 Task: Create a section Data Privacy Sprint and in the section, add a milestone Vulnerability Management in the project AirLink
Action: Mouse moved to (84, 352)
Screenshot: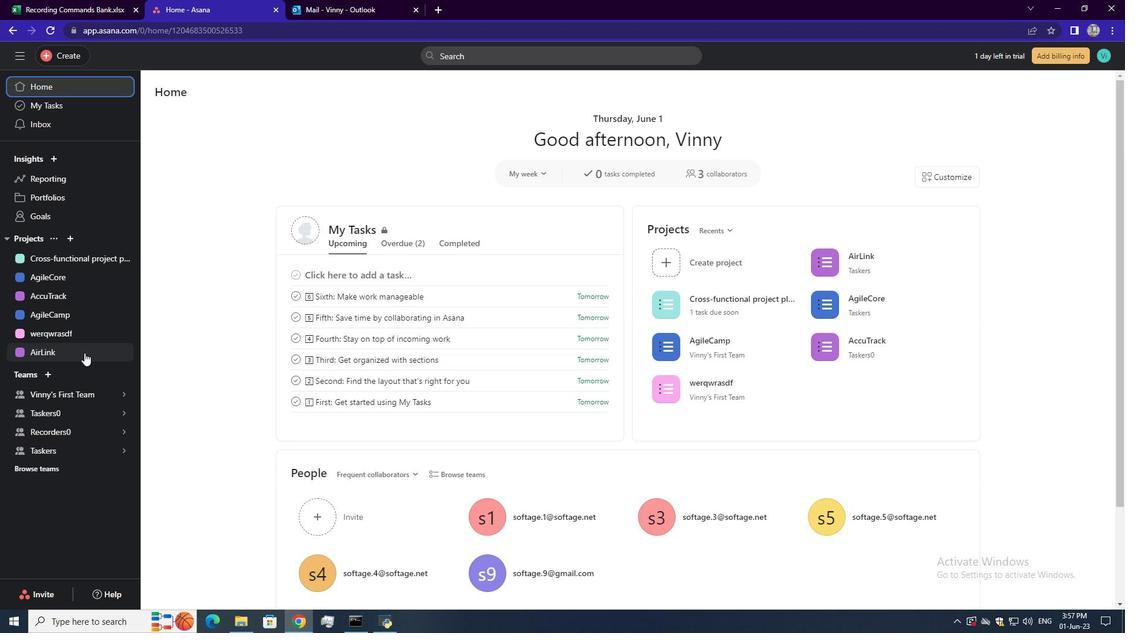 
Action: Mouse pressed left at (84, 352)
Screenshot: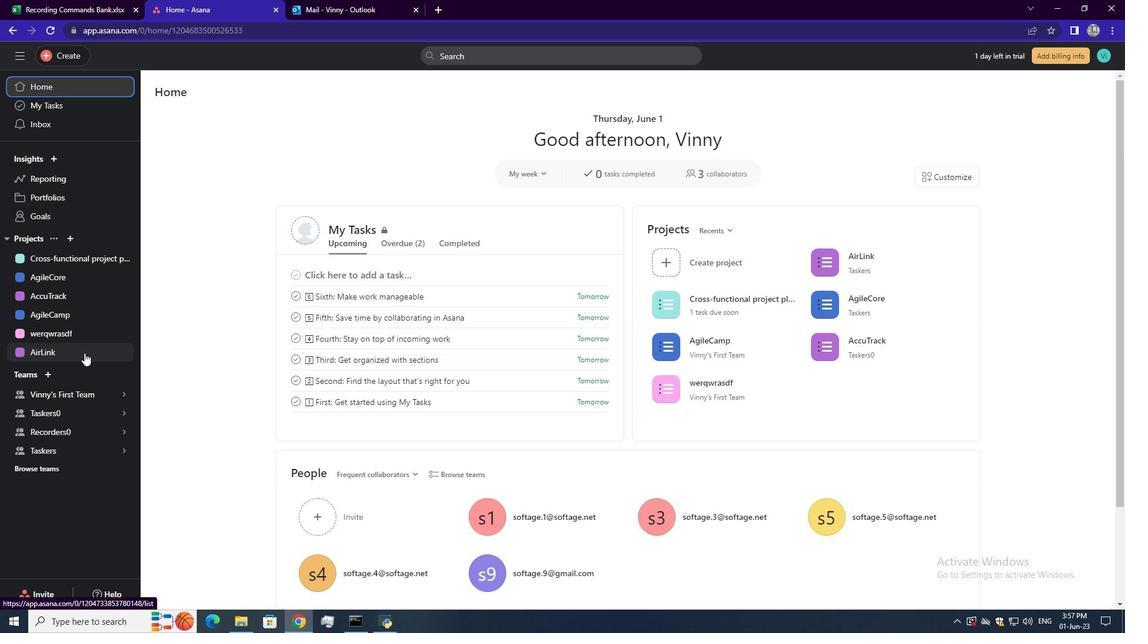 
Action: Mouse moved to (259, 397)
Screenshot: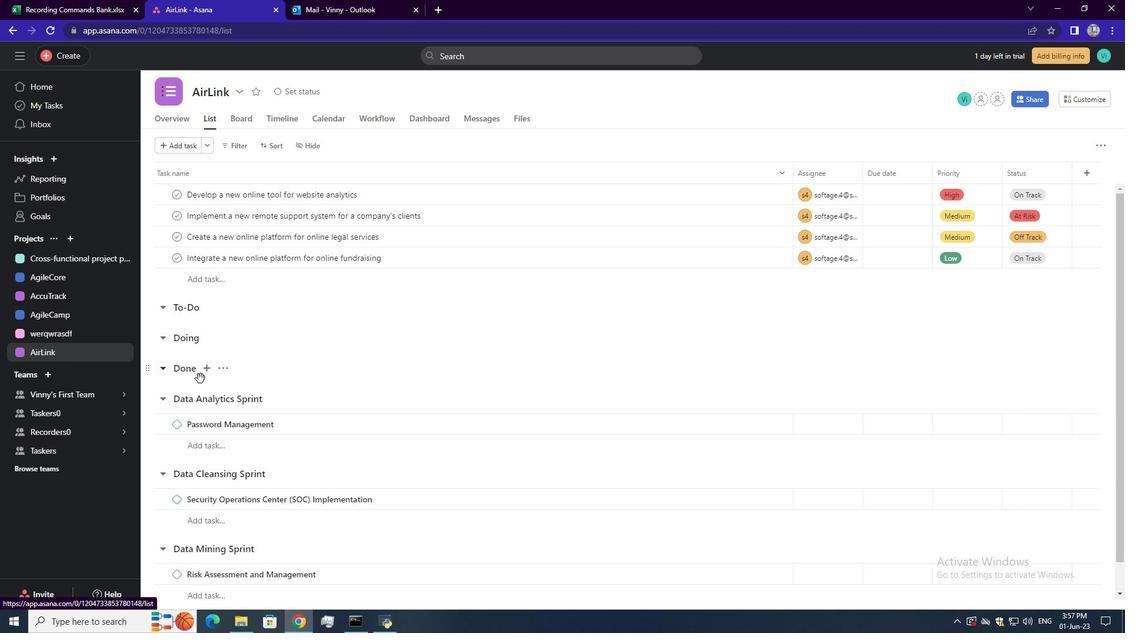 
Action: Mouse scrolled (259, 397) with delta (0, 0)
Screenshot: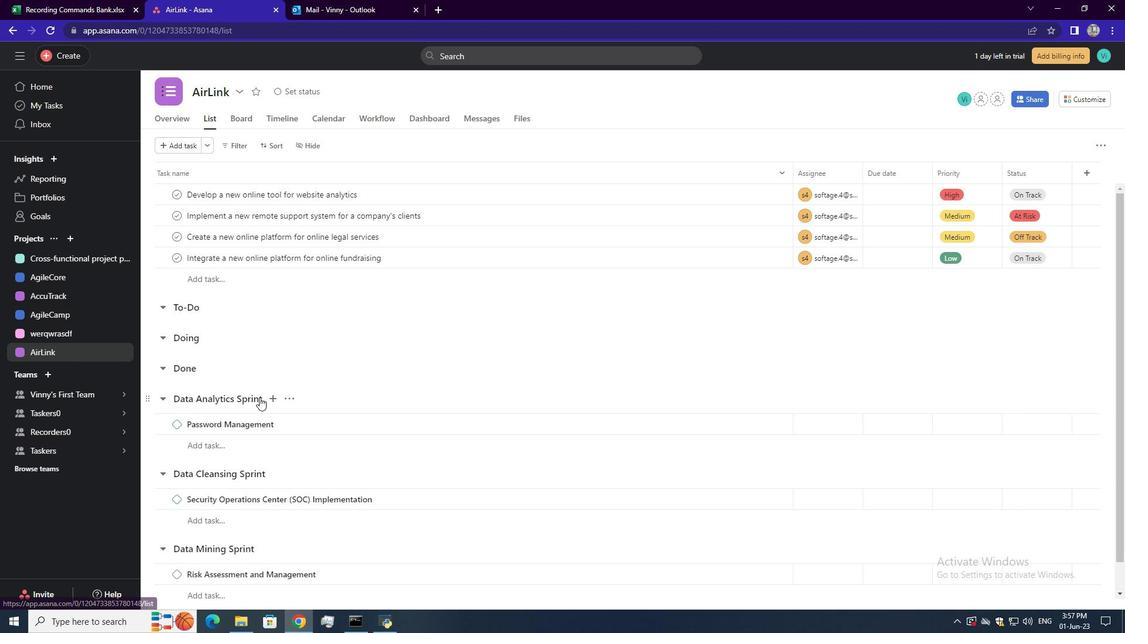 
Action: Mouse scrolled (259, 396) with delta (0, 0)
Screenshot: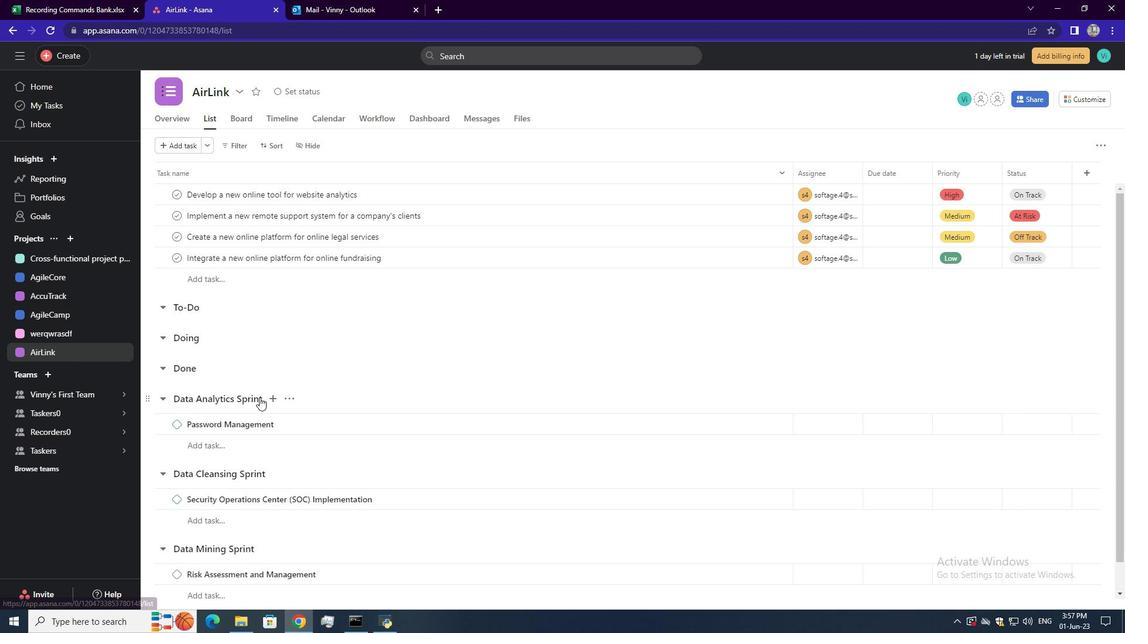 
Action: Mouse scrolled (259, 396) with delta (0, 0)
Screenshot: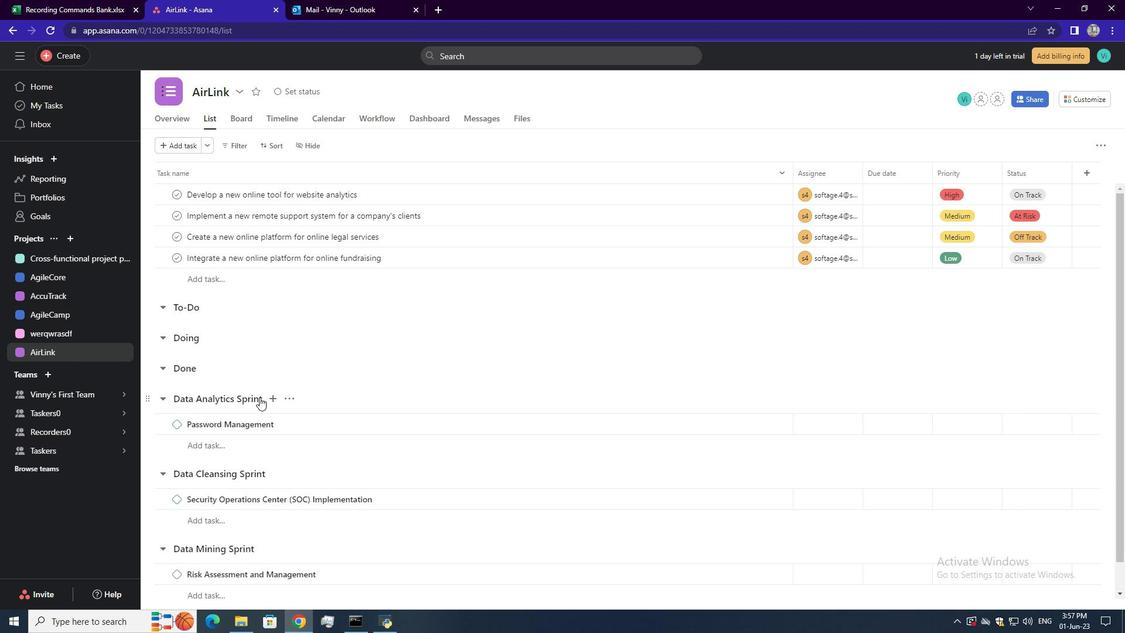 
Action: Mouse scrolled (259, 396) with delta (0, 0)
Screenshot: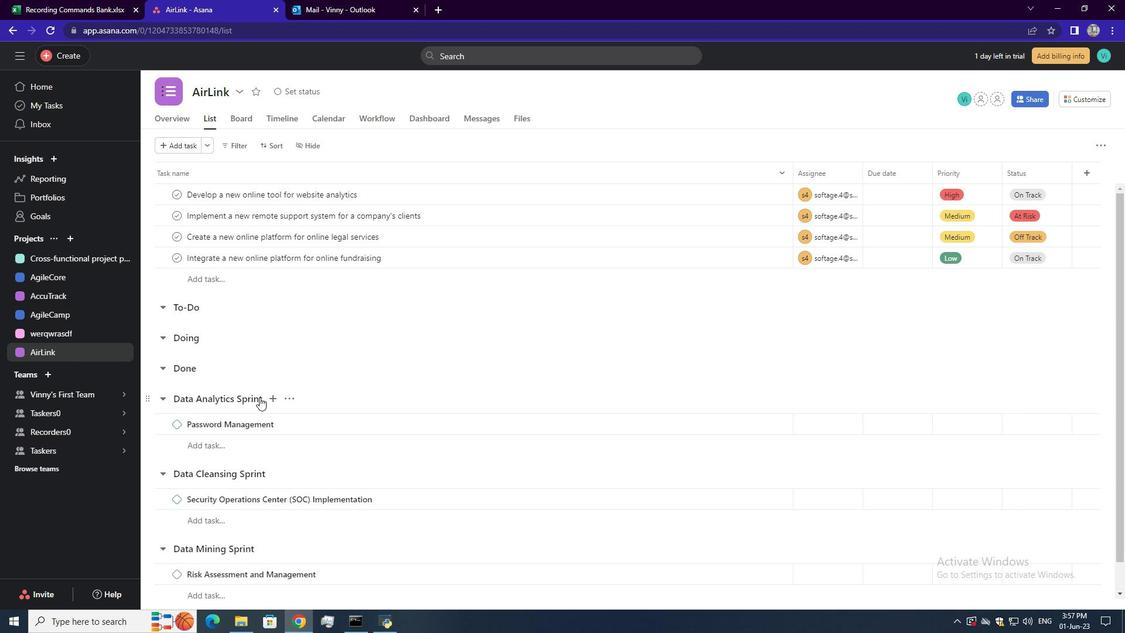 
Action: Mouse scrolled (259, 396) with delta (0, 0)
Screenshot: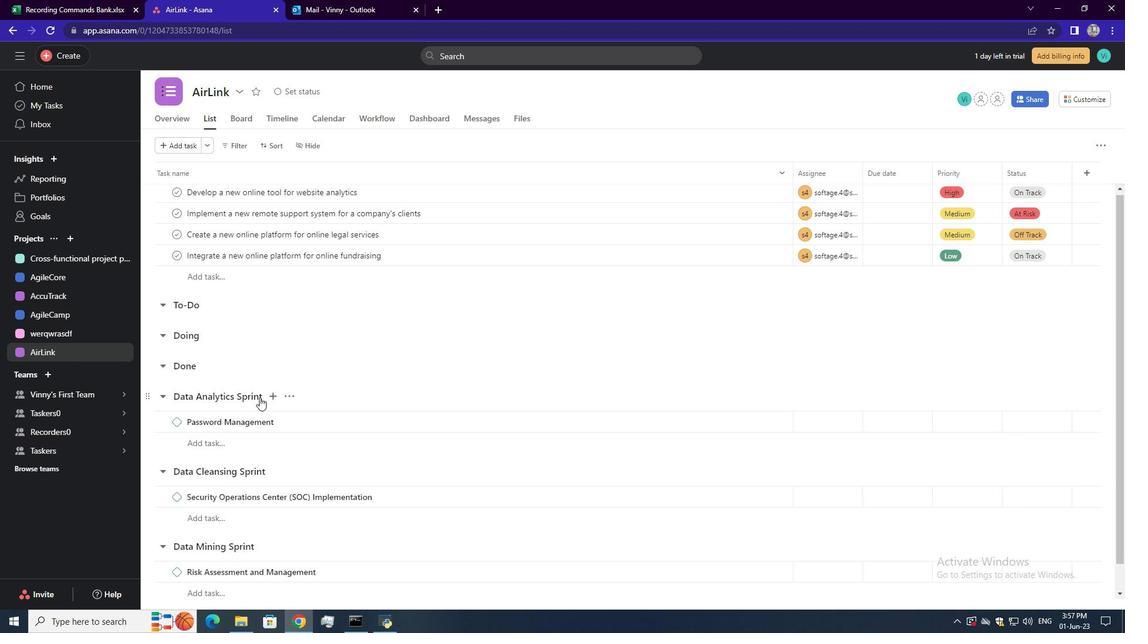 
Action: Mouse scrolled (259, 396) with delta (0, 0)
Screenshot: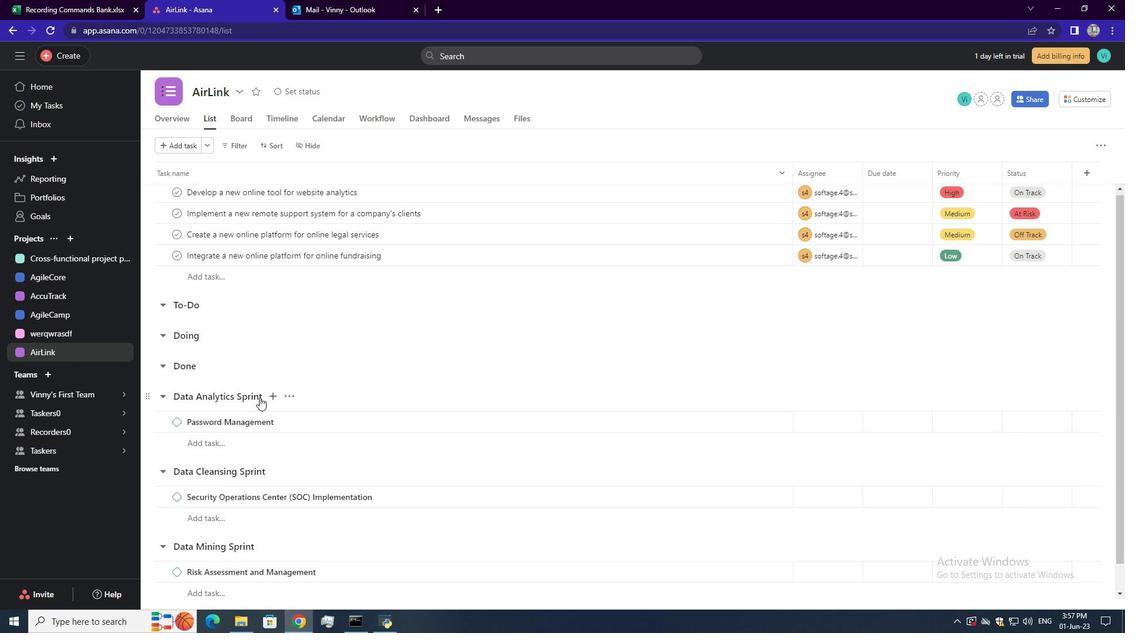 
Action: Mouse moved to (209, 584)
Screenshot: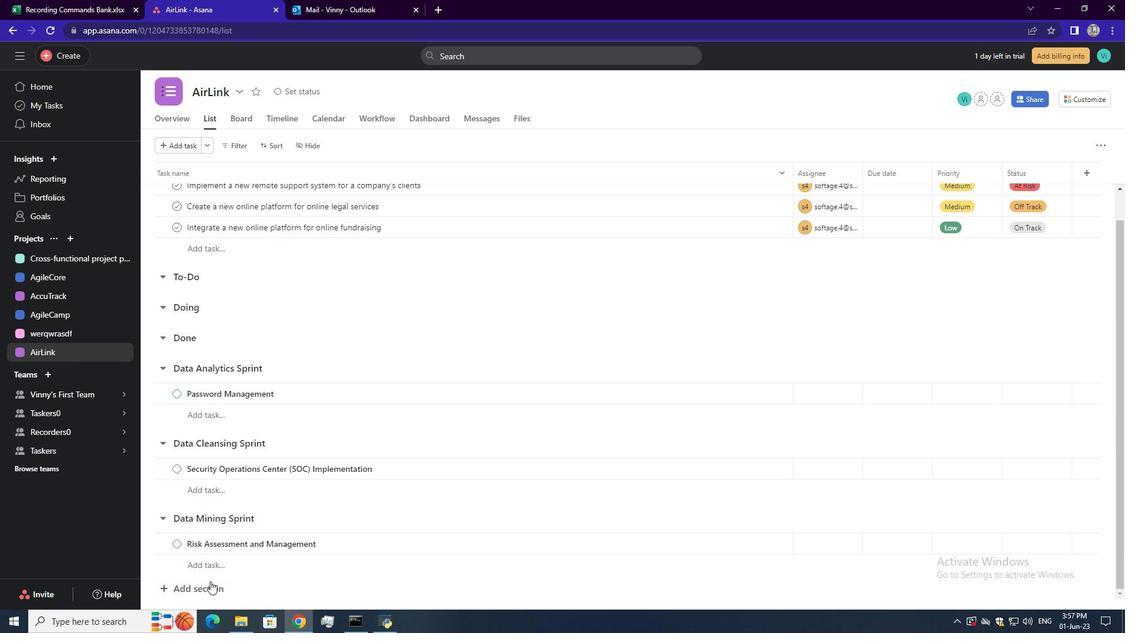 
Action: Mouse pressed left at (209, 584)
Screenshot: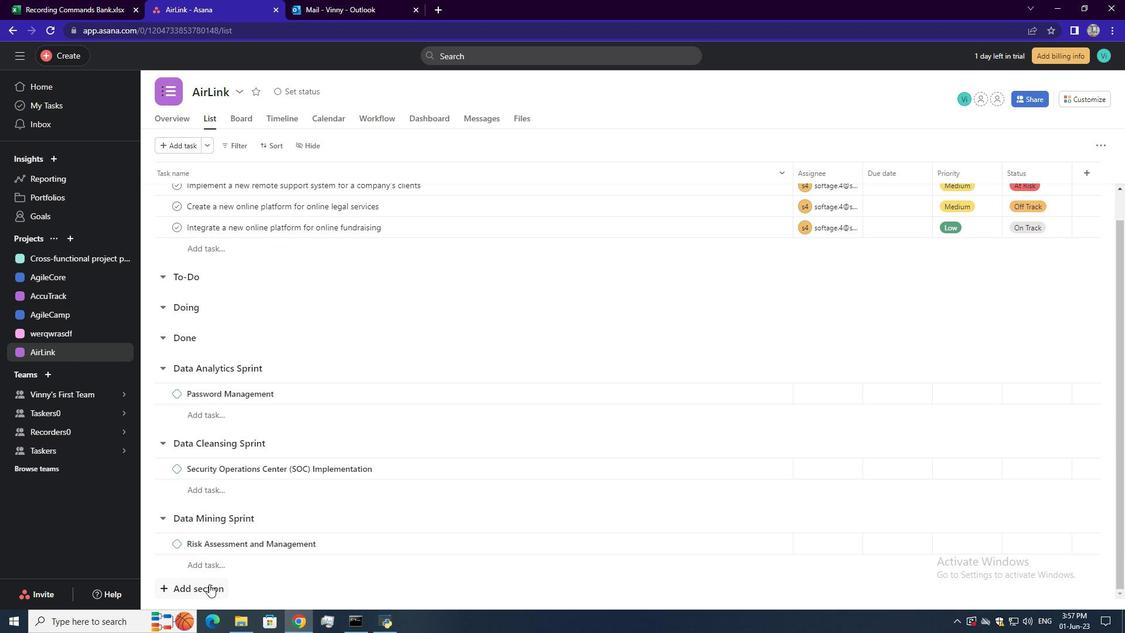 
Action: Mouse moved to (214, 588)
Screenshot: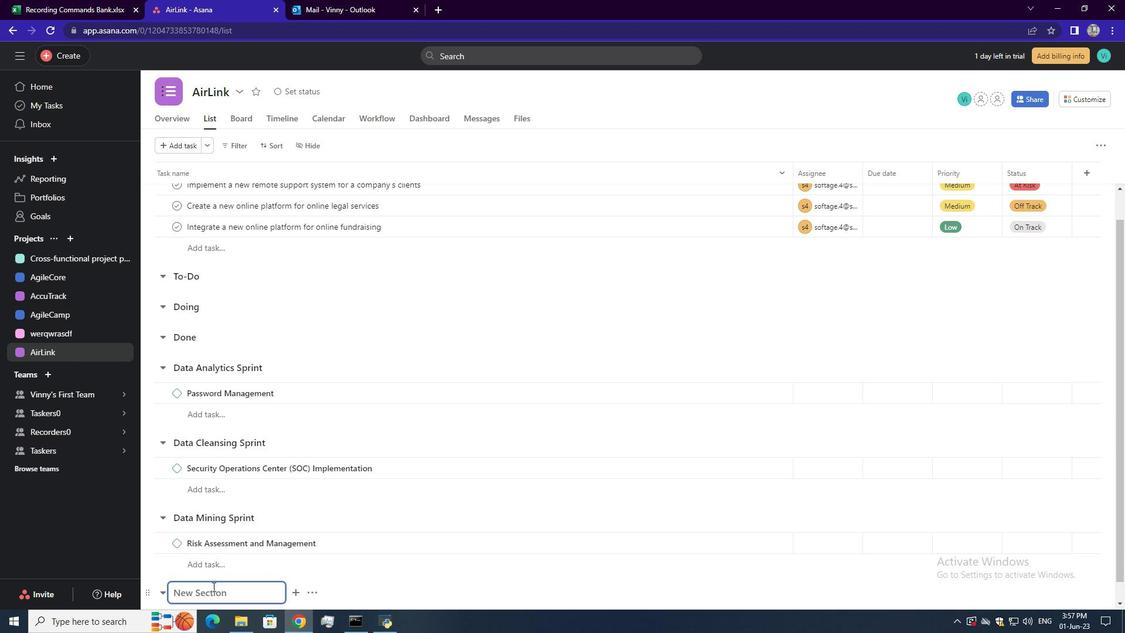 
Action: Mouse pressed left at (214, 588)
Screenshot: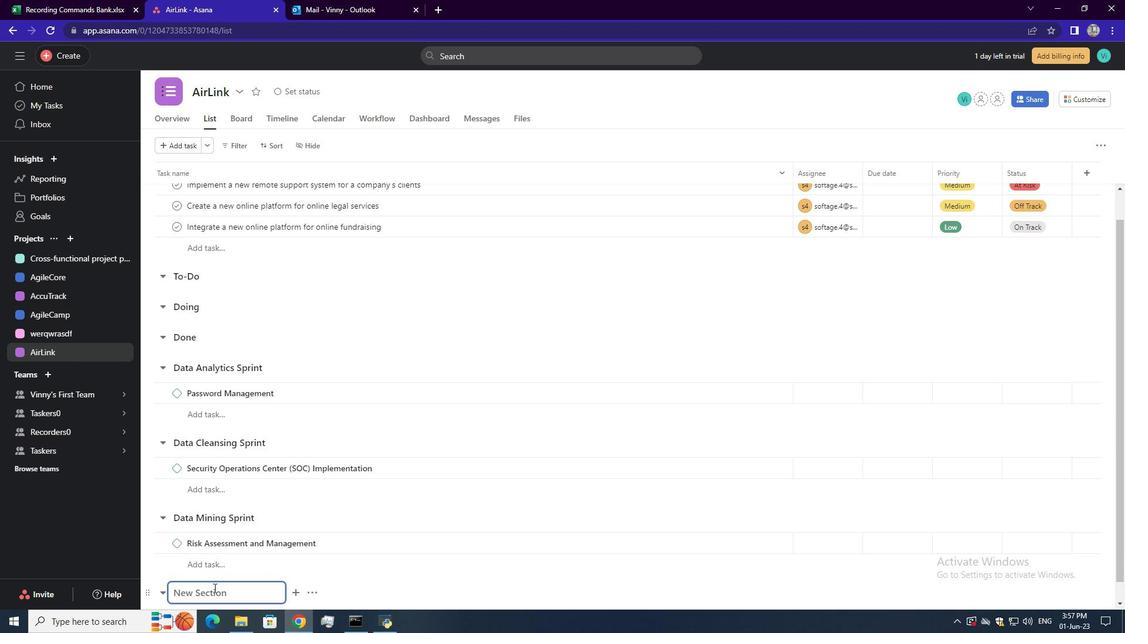 
Action: Mouse moved to (218, 588)
Screenshot: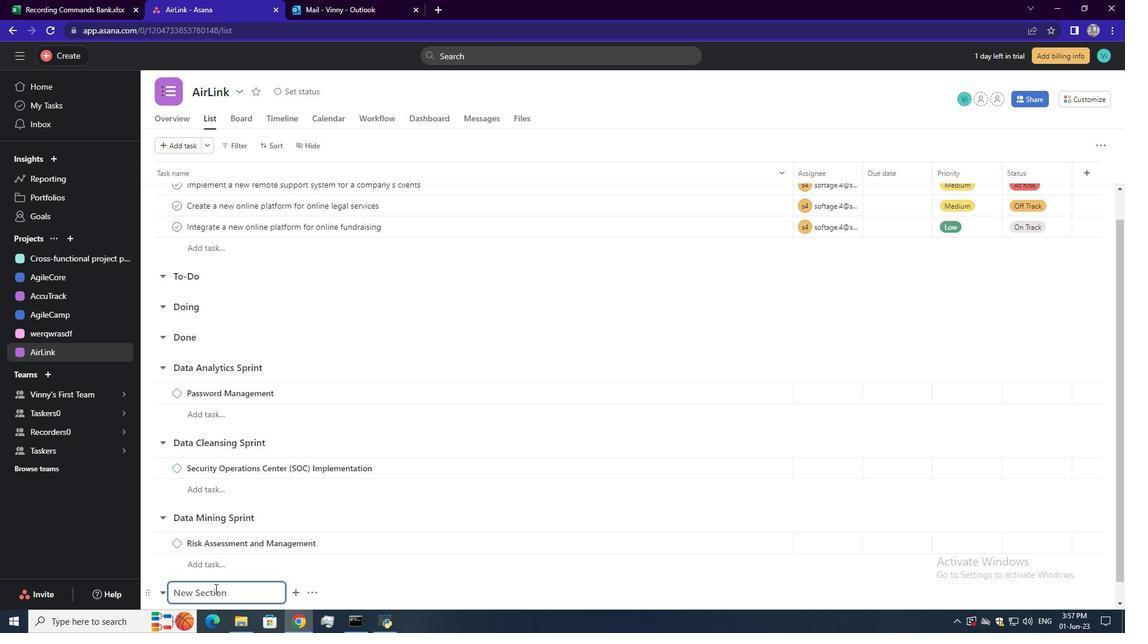 
Action: Key pressed <Key.shift>Data<Key.space><Key.shift>Privacy<Key.space><Key.shift>Sprint<Key.space><Key.enter>
Screenshot: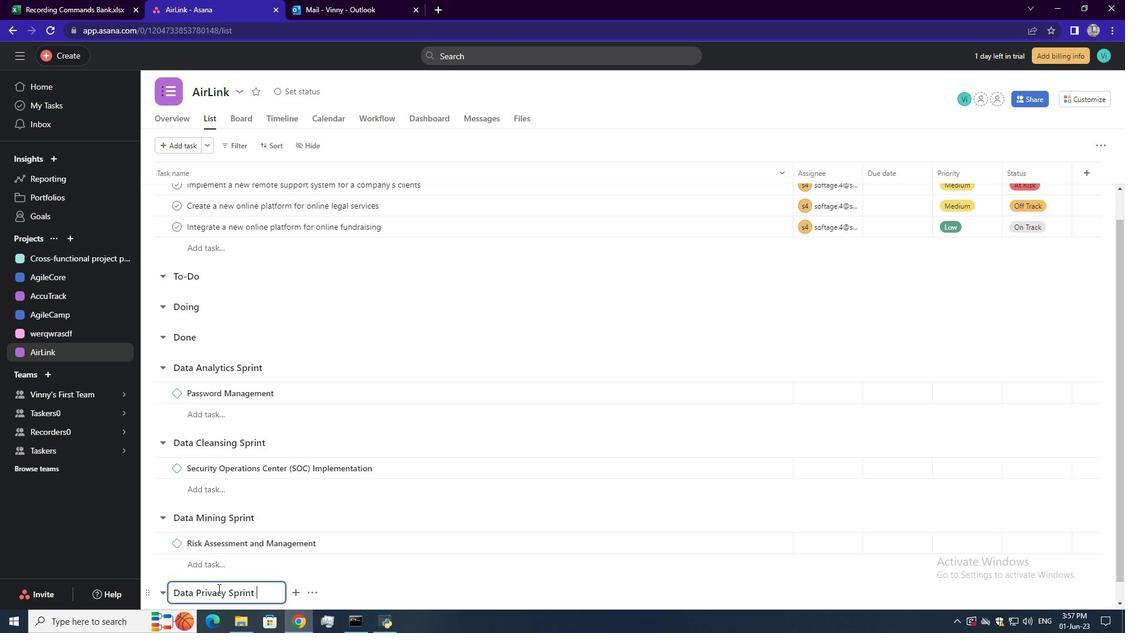 
Action: Mouse moved to (220, 554)
Screenshot: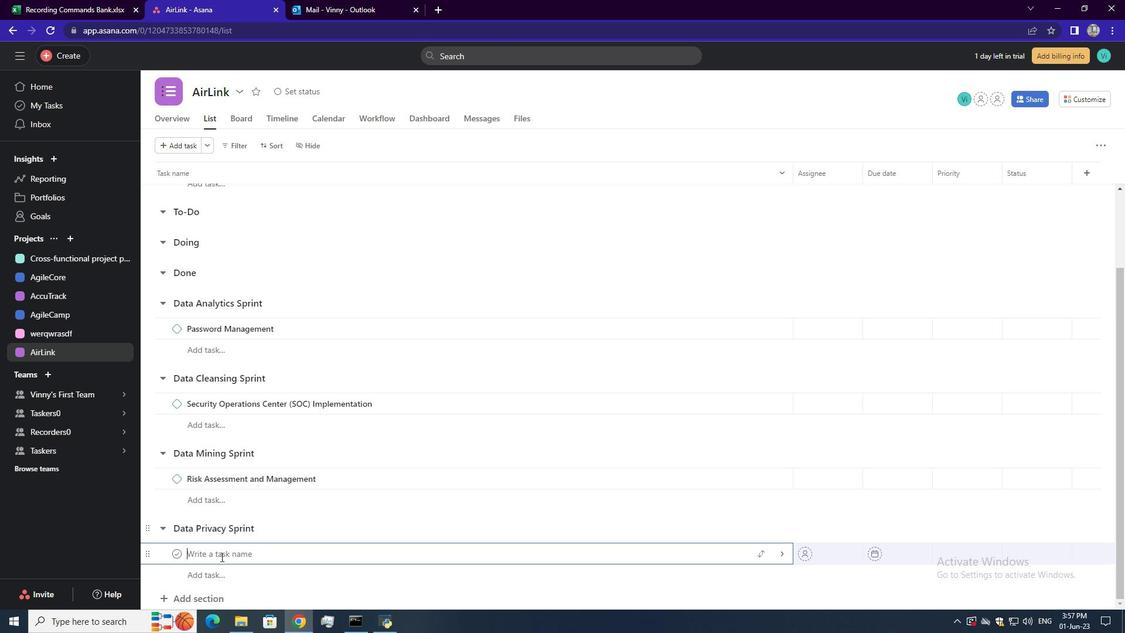 
Action: Mouse pressed left at (220, 554)
Screenshot: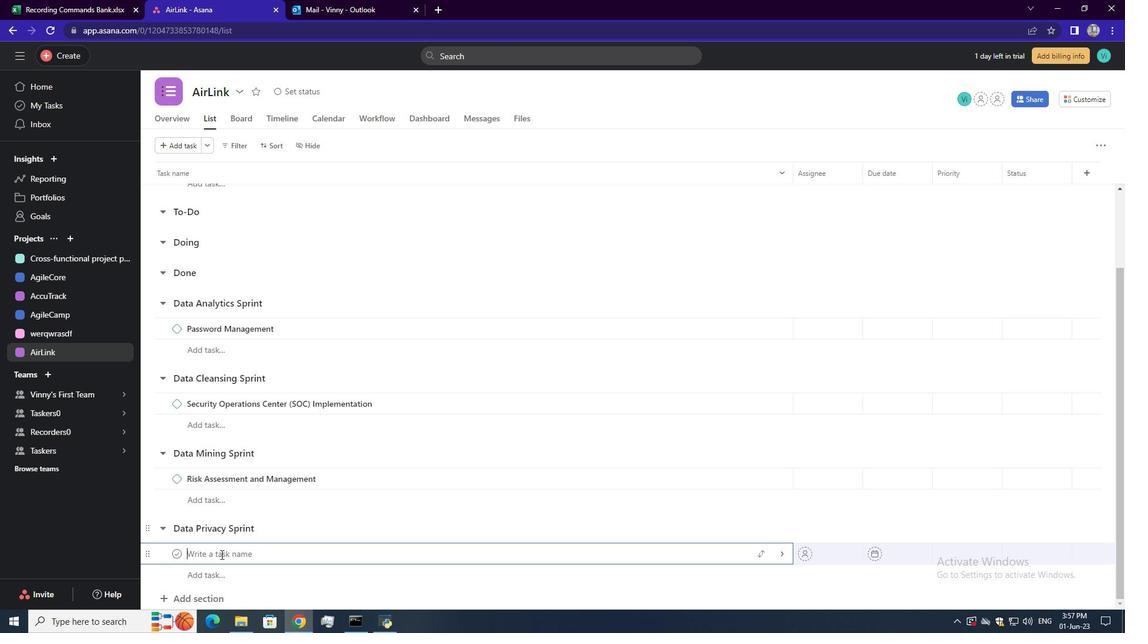 
Action: Key pressed <Key.shift>Vulnerability<Key.space><Key.shift>Management<Key.space><Key.enter>
Screenshot: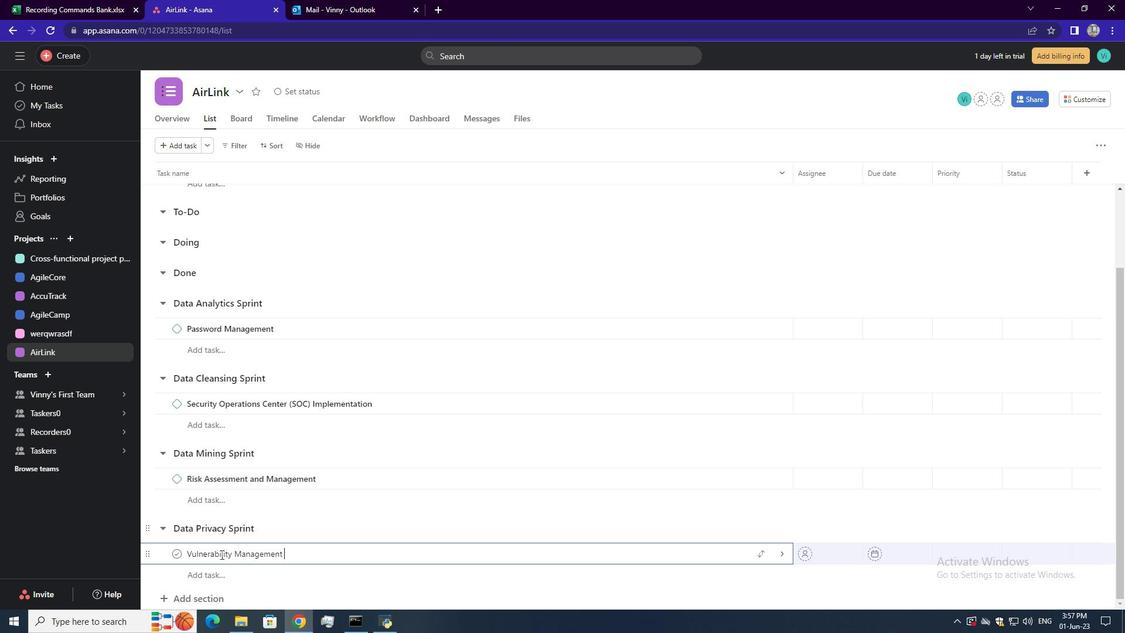 
Action: Mouse moved to (341, 555)
Screenshot: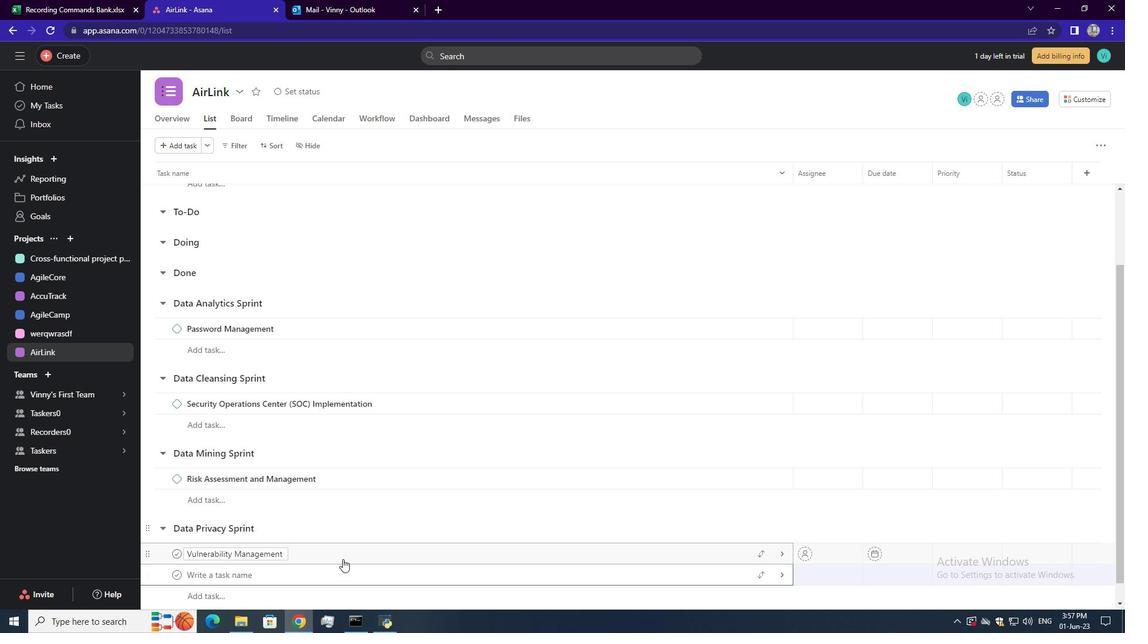 
Action: Mouse pressed left at (341, 555)
Screenshot: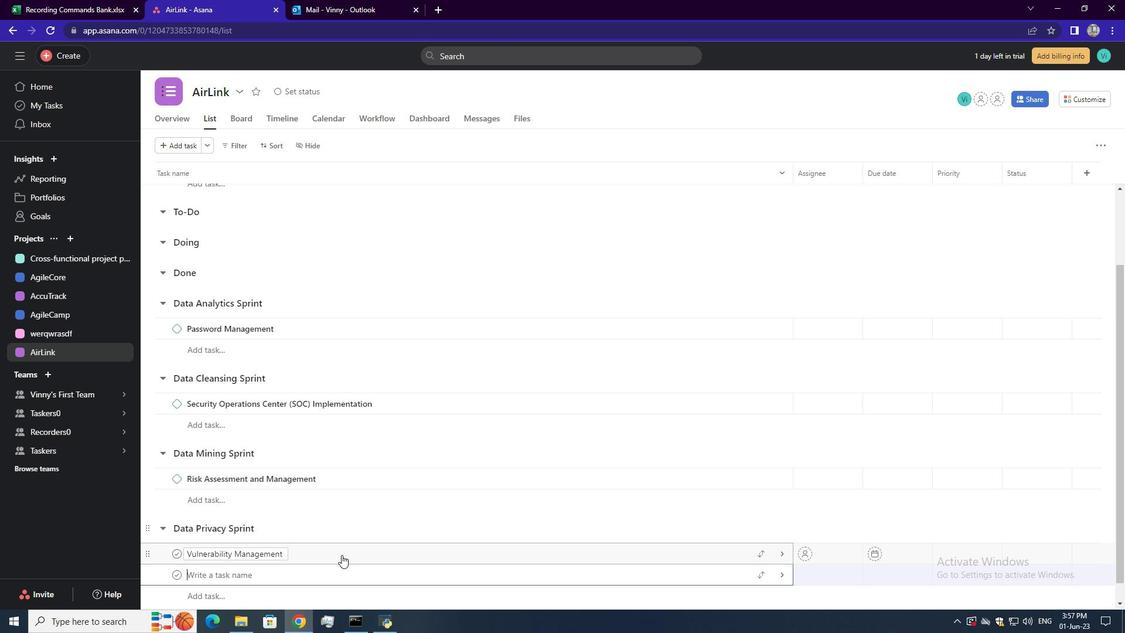 
Action: Mouse moved to (1081, 148)
Screenshot: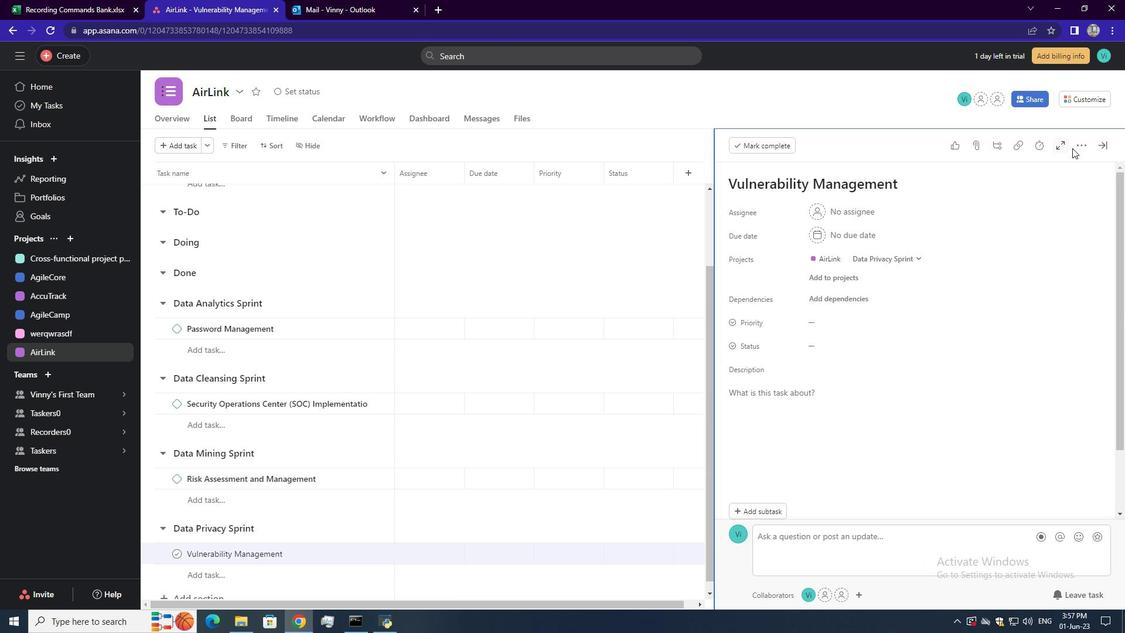 
Action: Mouse pressed left at (1081, 148)
Screenshot: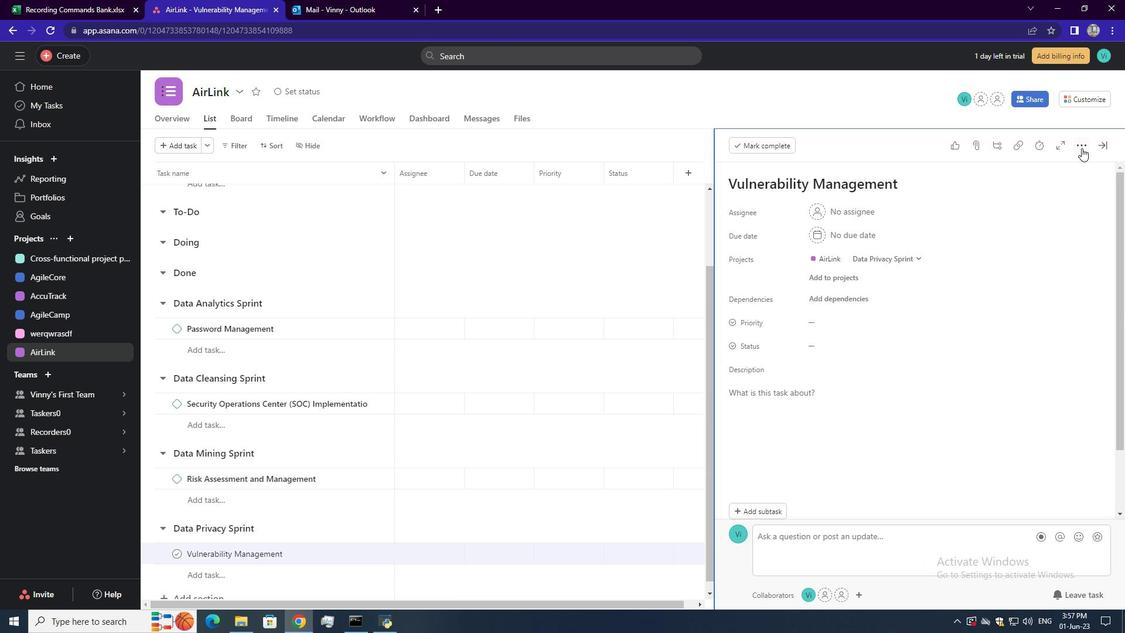 
Action: Mouse moved to (1002, 192)
Screenshot: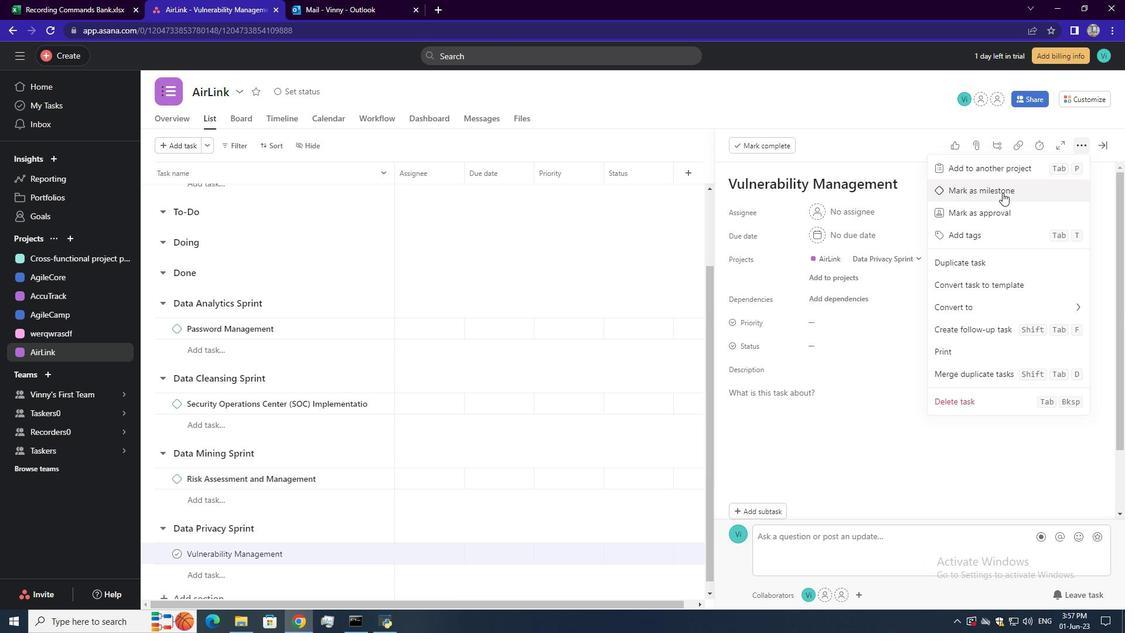 
Action: Mouse pressed left at (1002, 192)
Screenshot: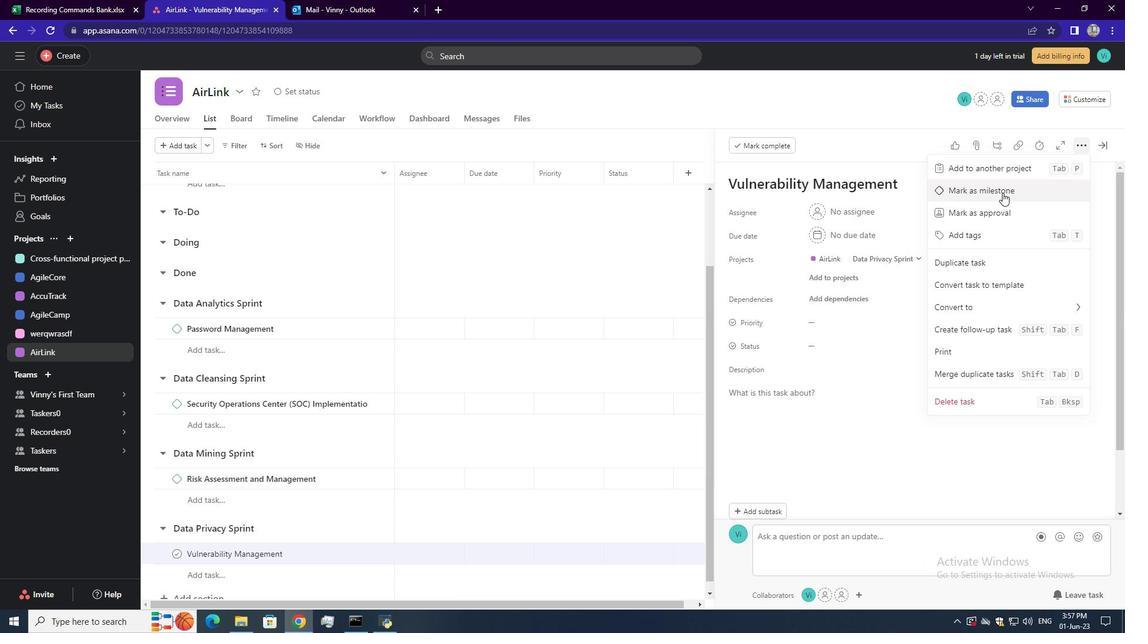 
